 Task: Look for products in the category "Hand Soap" from Sprouts only.
Action: Mouse moved to (781, 306)
Screenshot: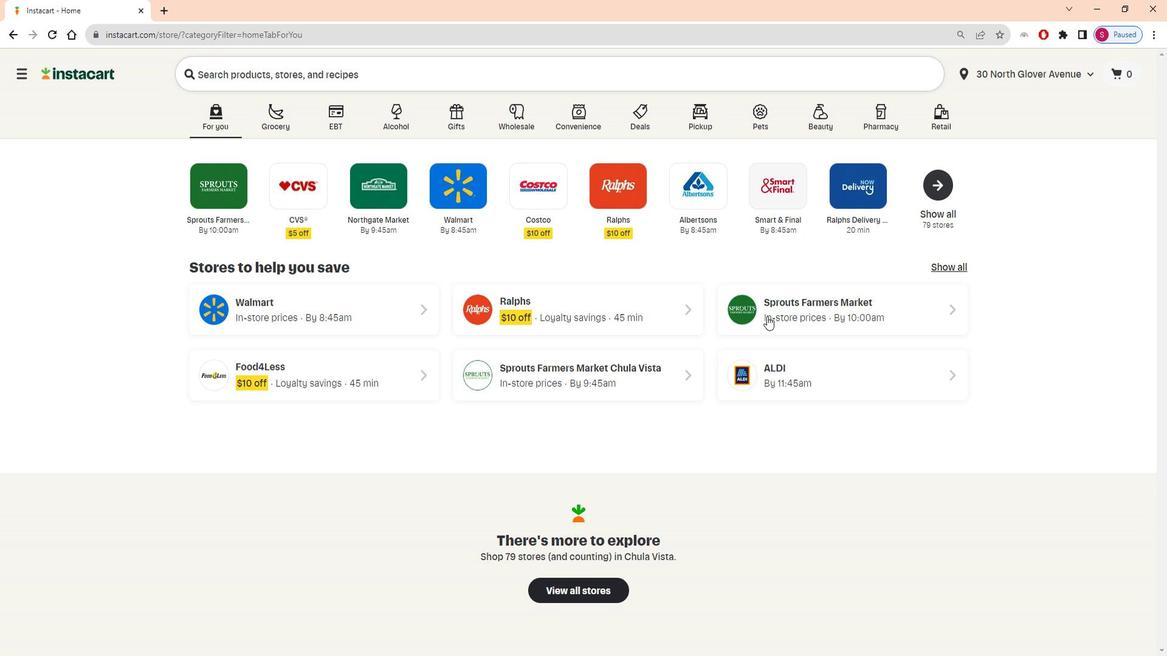 
Action: Mouse pressed left at (781, 306)
Screenshot: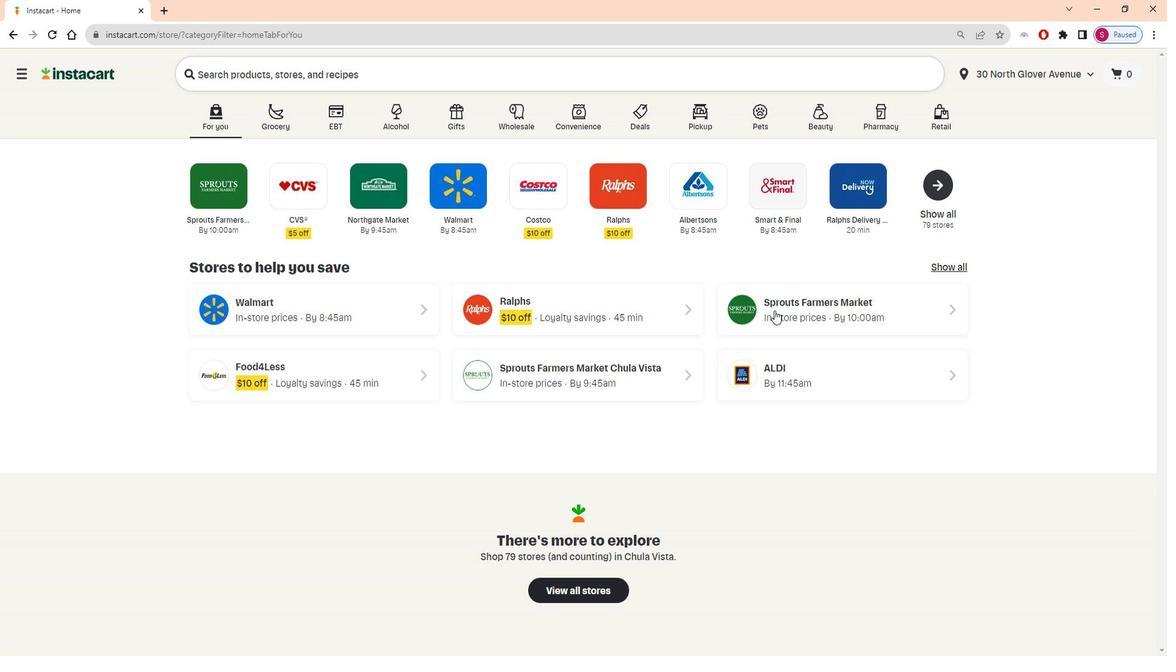 
Action: Mouse moved to (68, 417)
Screenshot: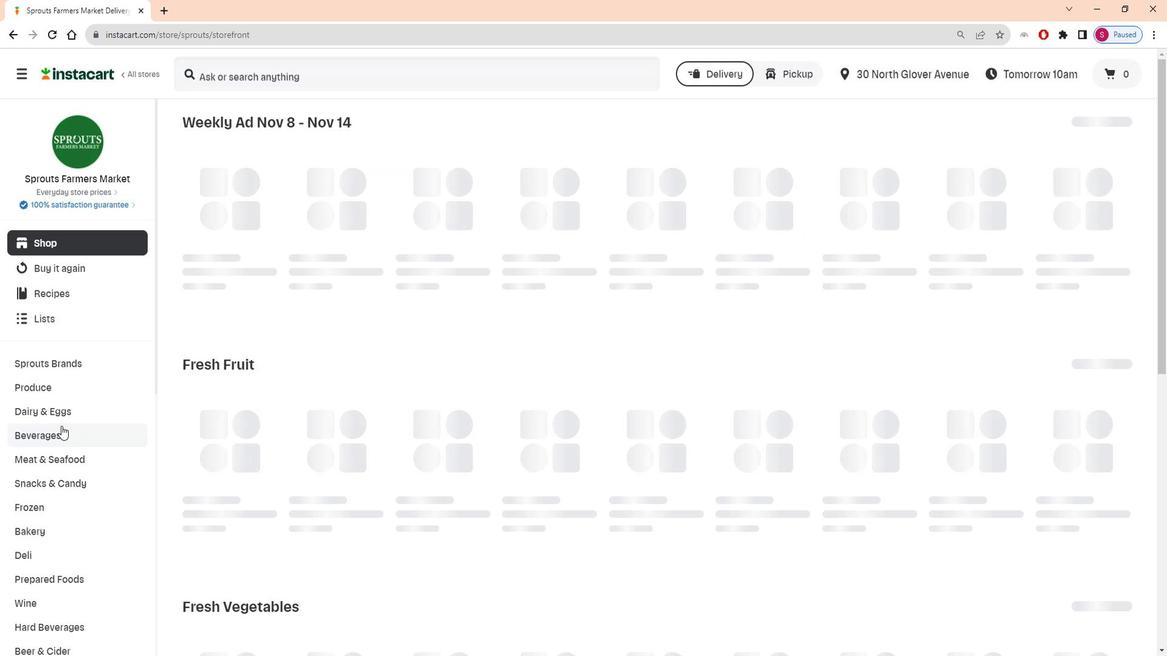 
Action: Mouse scrolled (68, 417) with delta (0, 0)
Screenshot: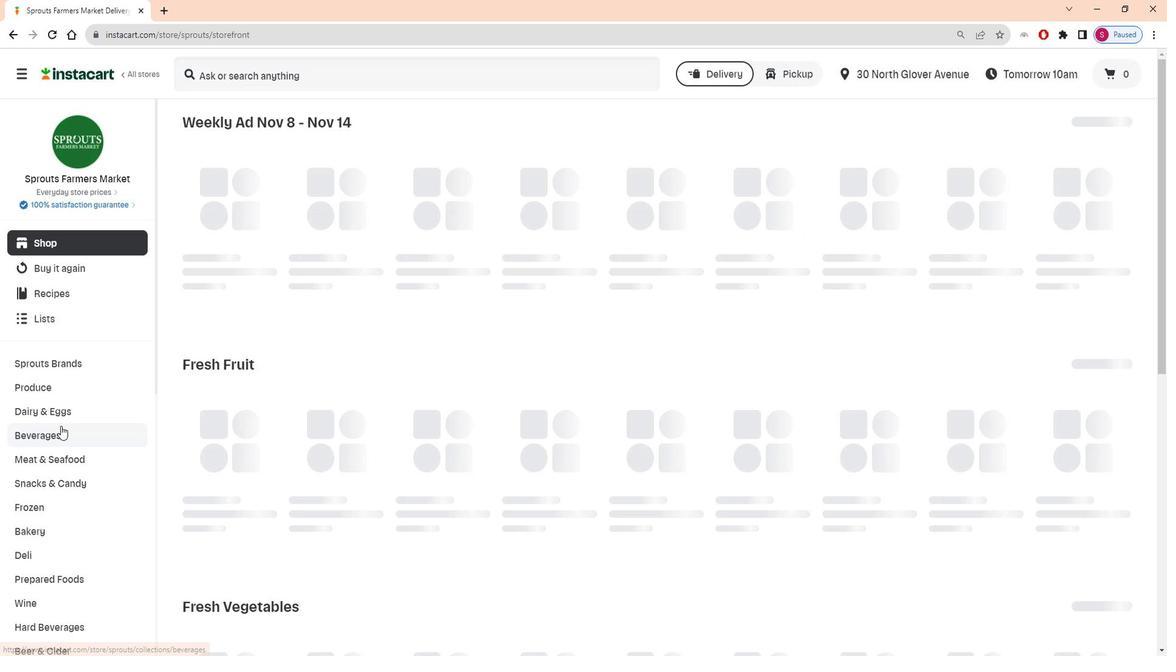 
Action: Mouse scrolled (68, 417) with delta (0, 0)
Screenshot: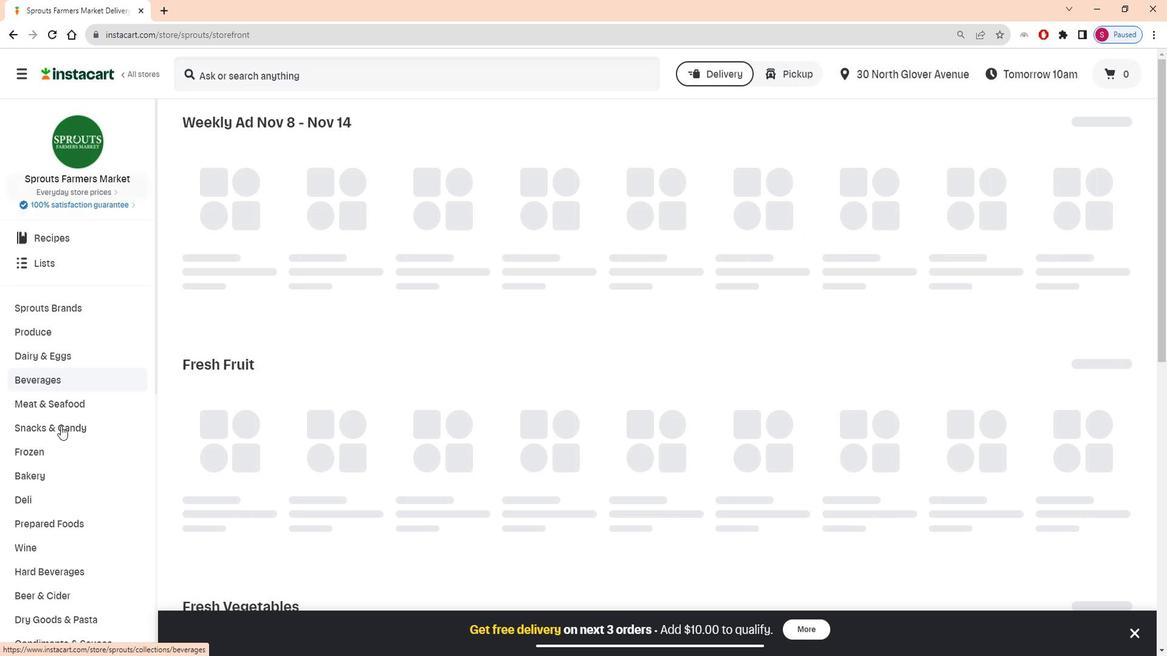 
Action: Mouse scrolled (68, 417) with delta (0, 0)
Screenshot: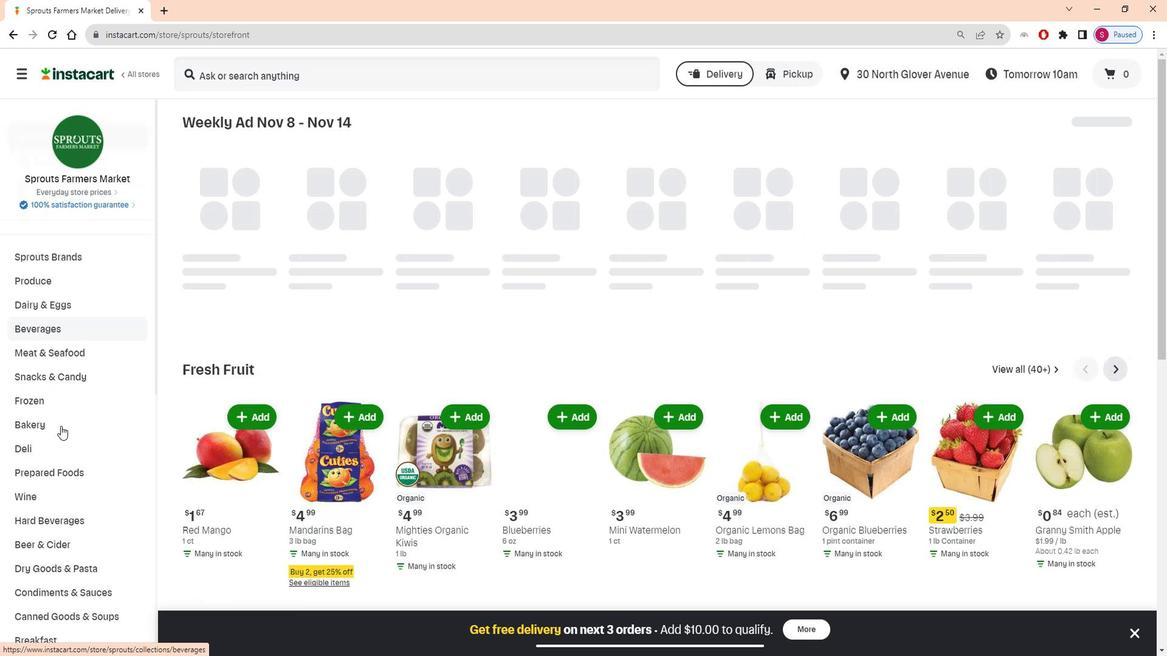 
Action: Mouse scrolled (68, 417) with delta (0, 0)
Screenshot: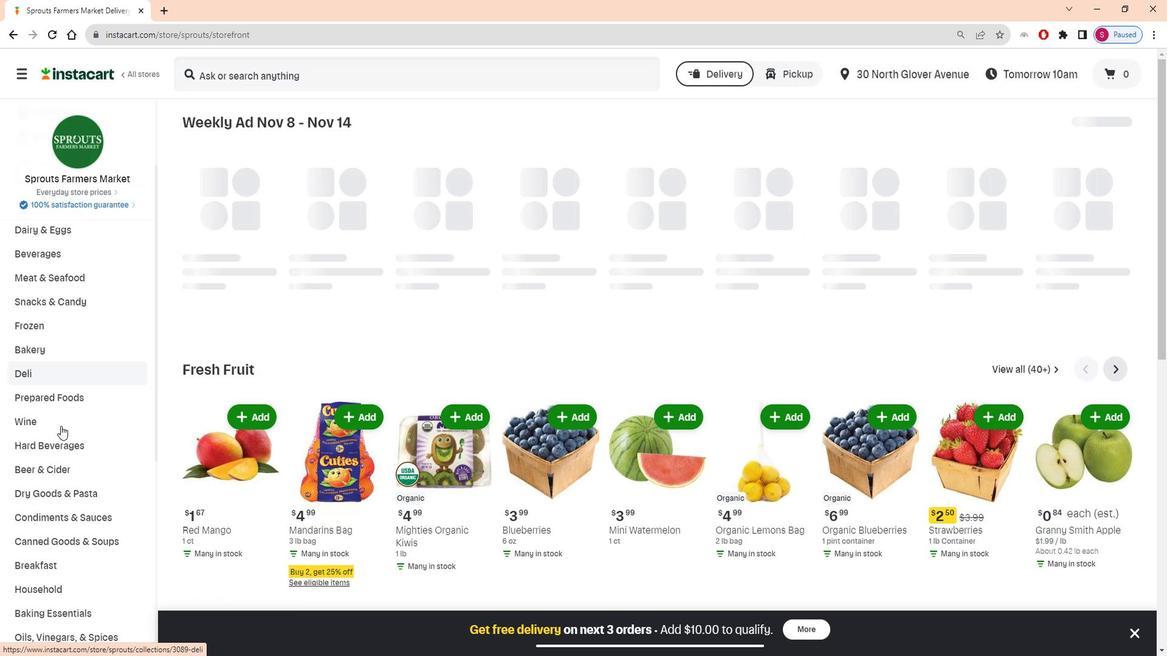 
Action: Mouse scrolled (68, 417) with delta (0, 0)
Screenshot: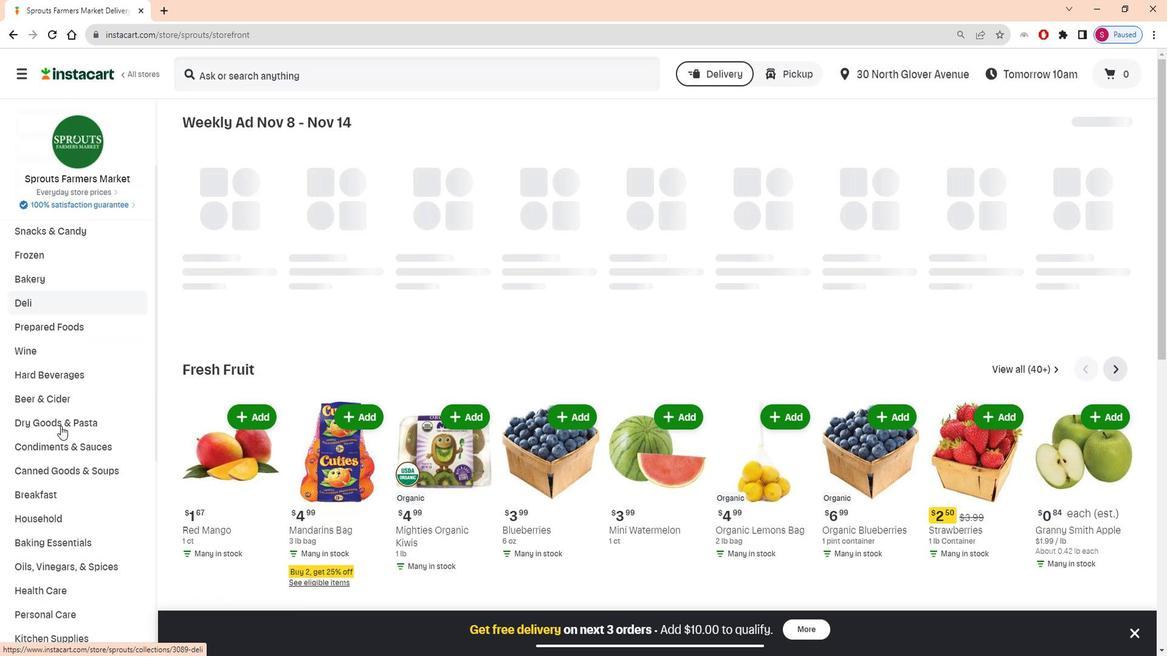 
Action: Mouse moved to (75, 538)
Screenshot: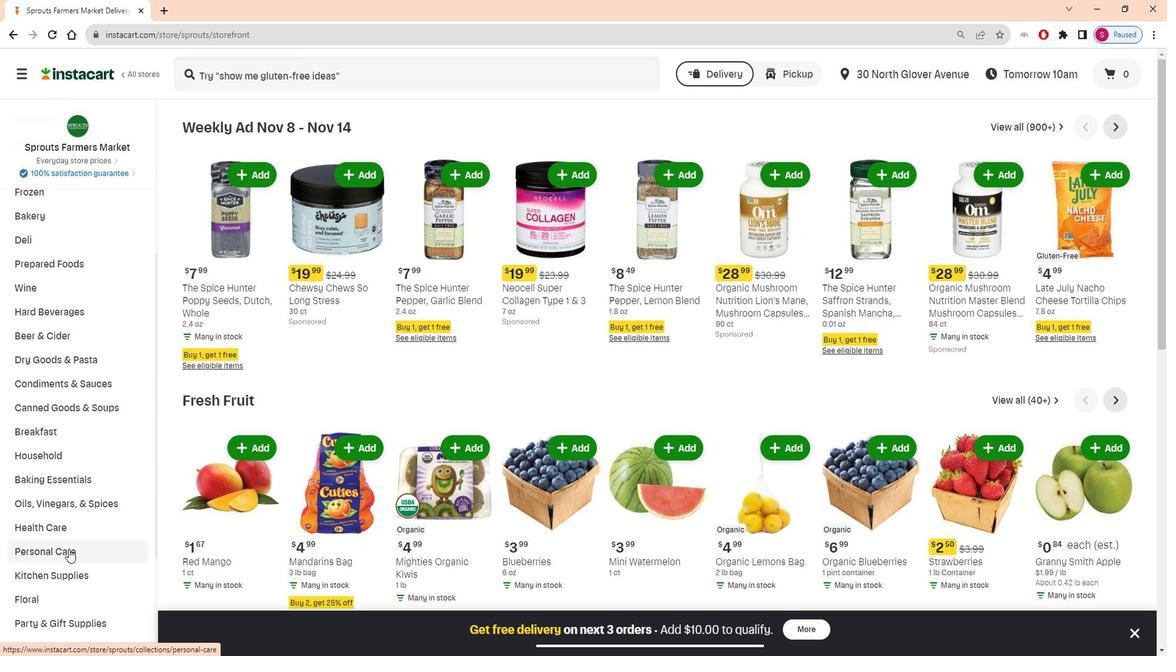 
Action: Mouse pressed left at (75, 538)
Screenshot: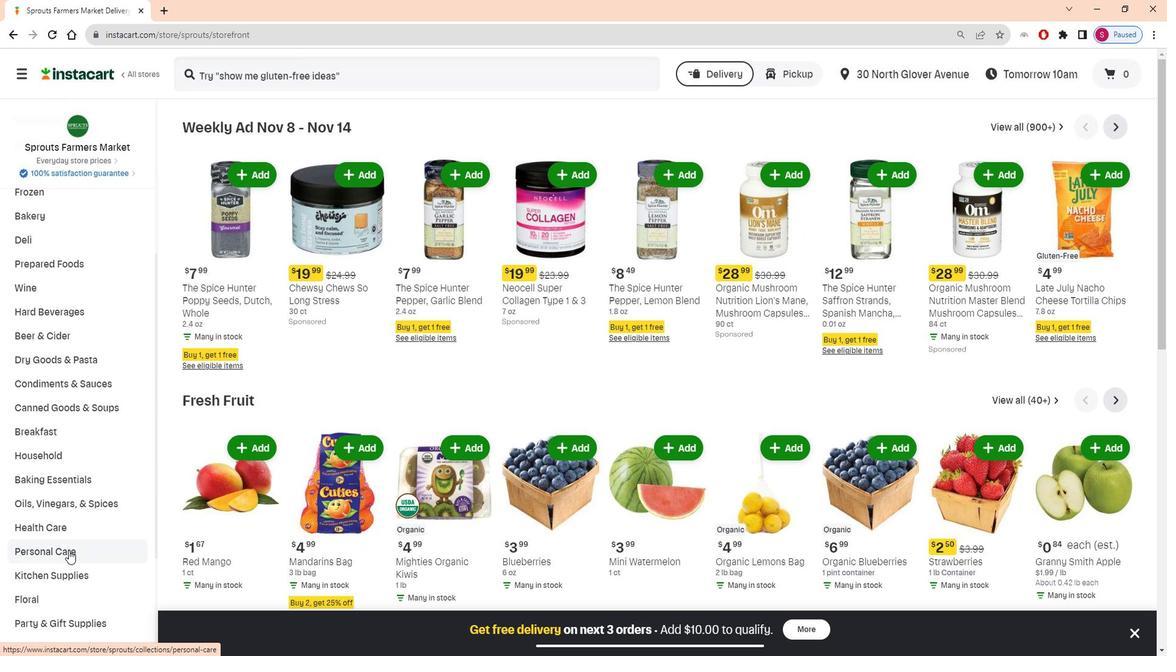 
Action: Mouse moved to (303, 167)
Screenshot: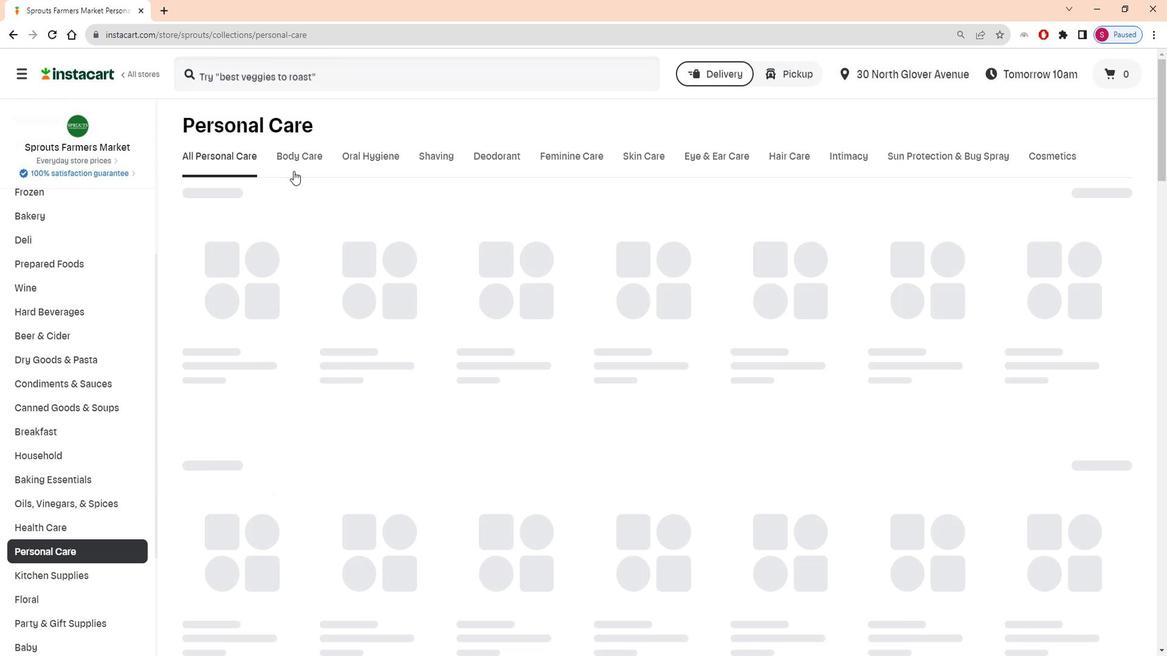 
Action: Mouse pressed left at (303, 167)
Screenshot: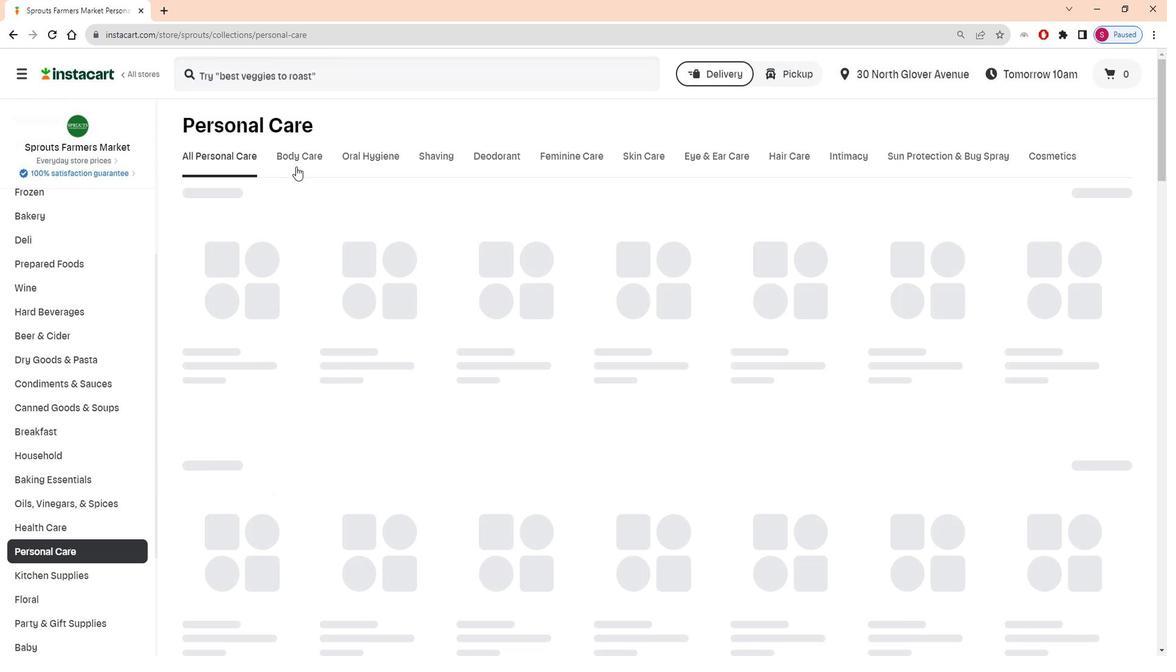 
Action: Mouse moved to (425, 201)
Screenshot: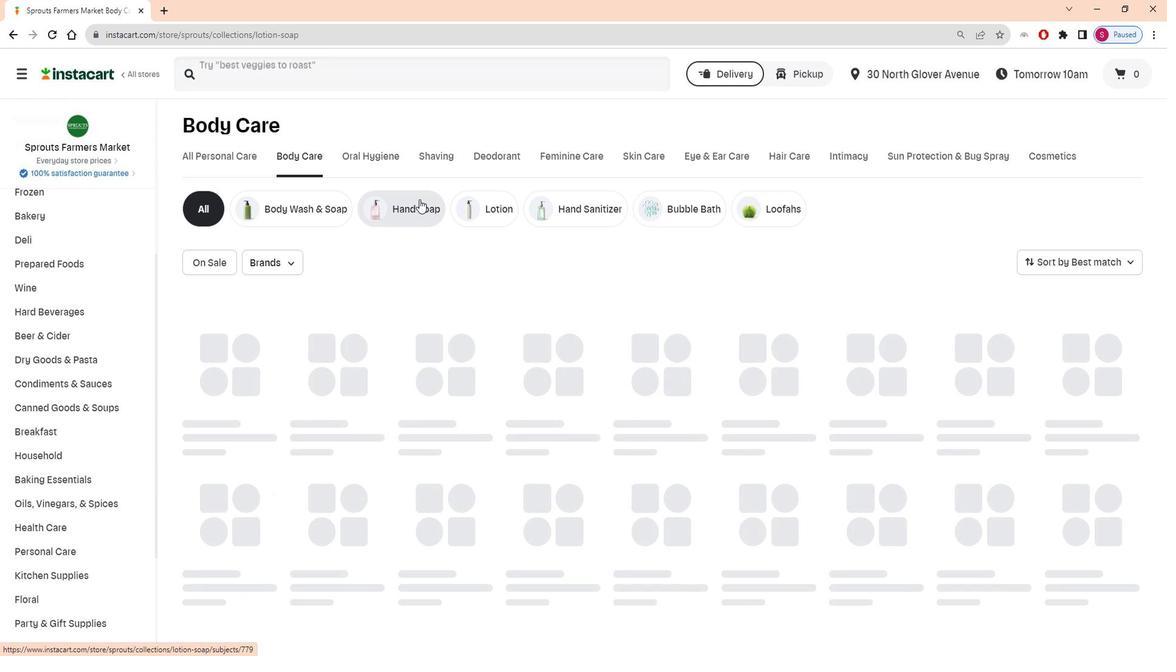 
Action: Mouse pressed left at (425, 201)
Screenshot: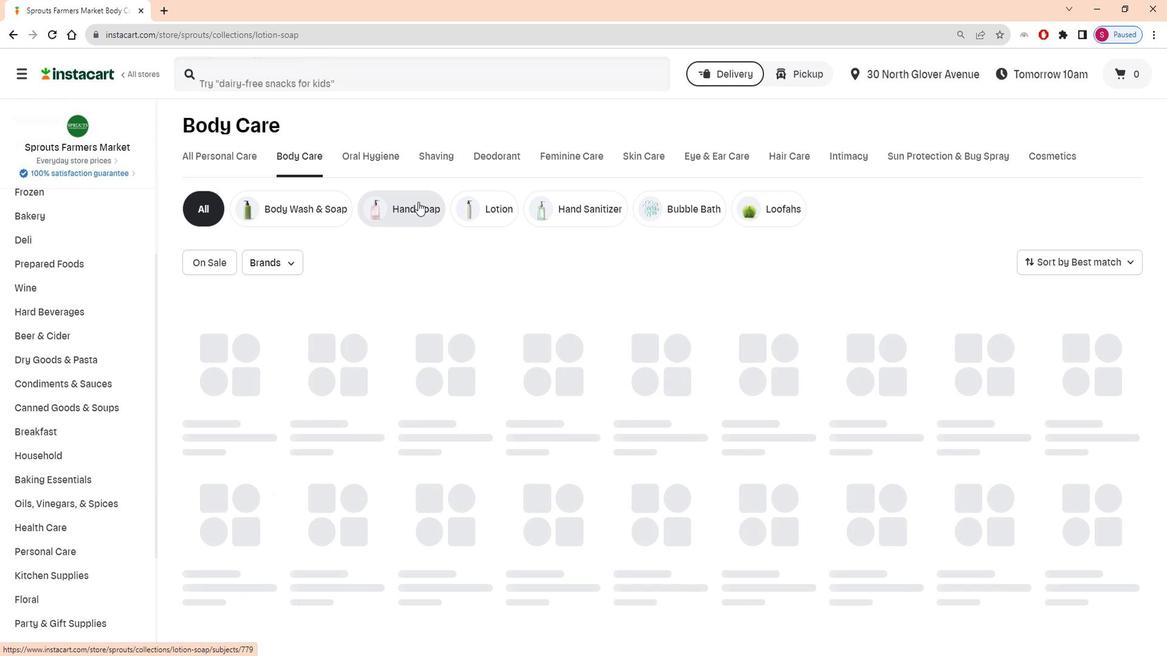 
Action: Mouse moved to (300, 263)
Screenshot: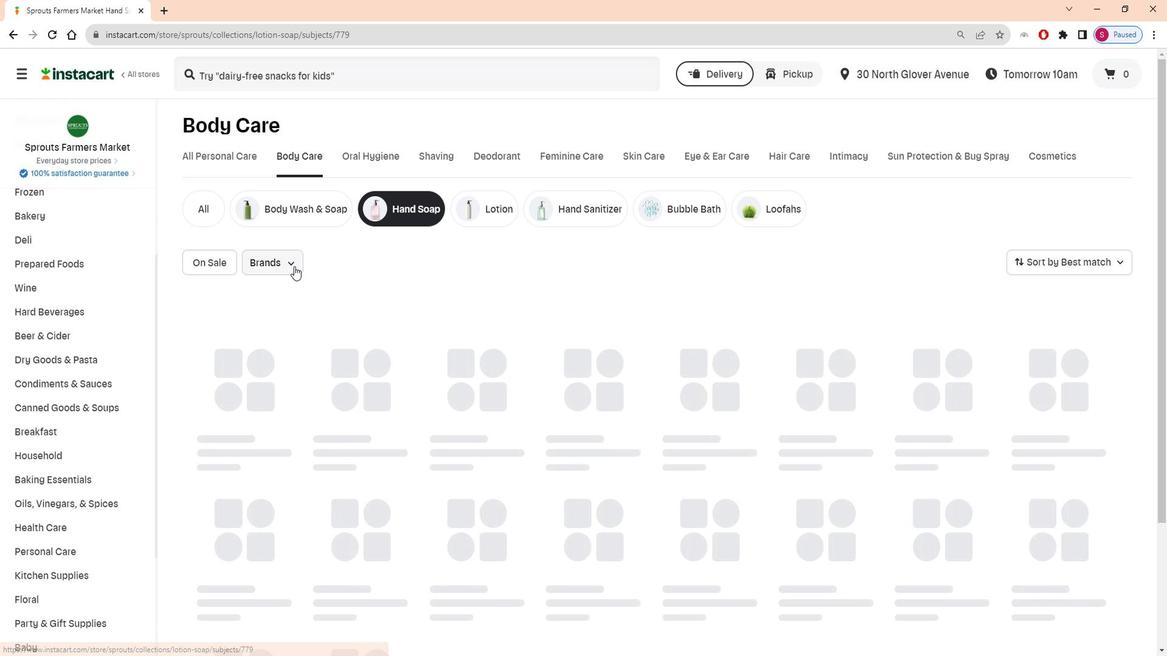 
Action: Mouse pressed left at (300, 263)
Screenshot: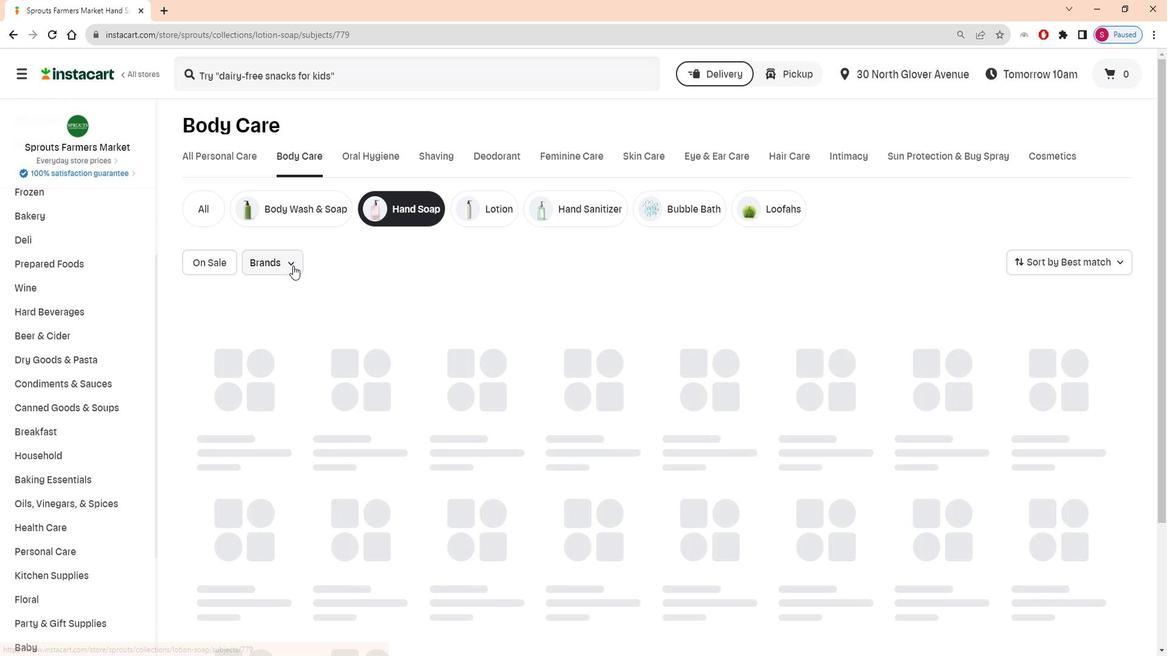
Action: Mouse moved to (281, 327)
Screenshot: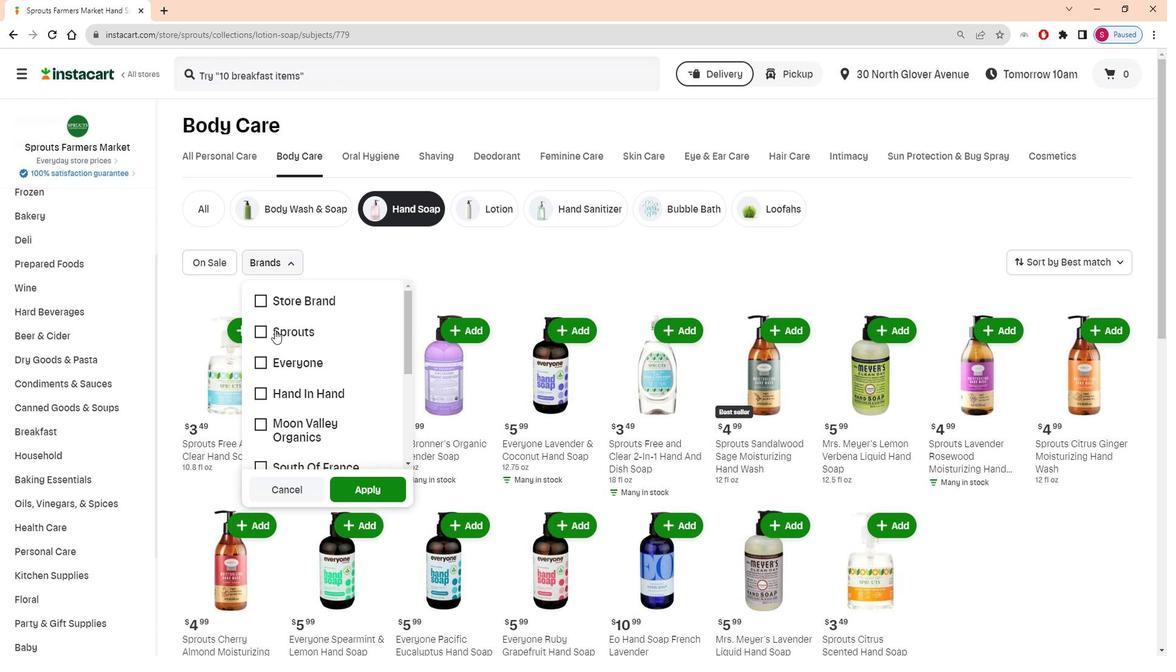 
Action: Mouse pressed left at (281, 327)
Screenshot: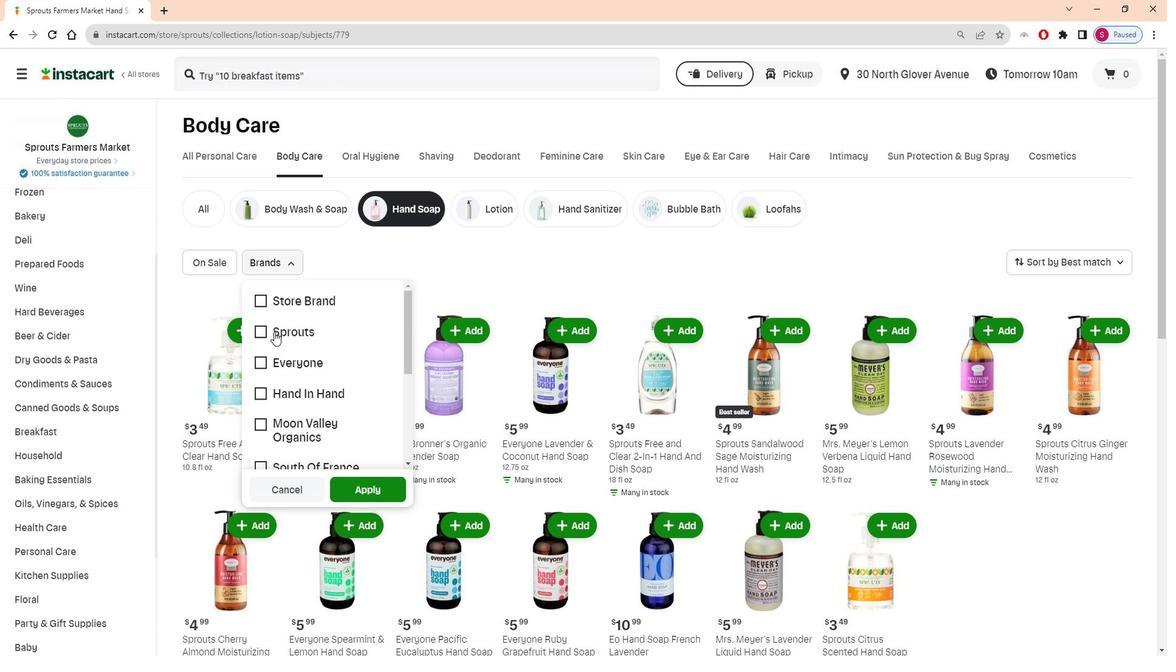 
Action: Mouse moved to (356, 470)
Screenshot: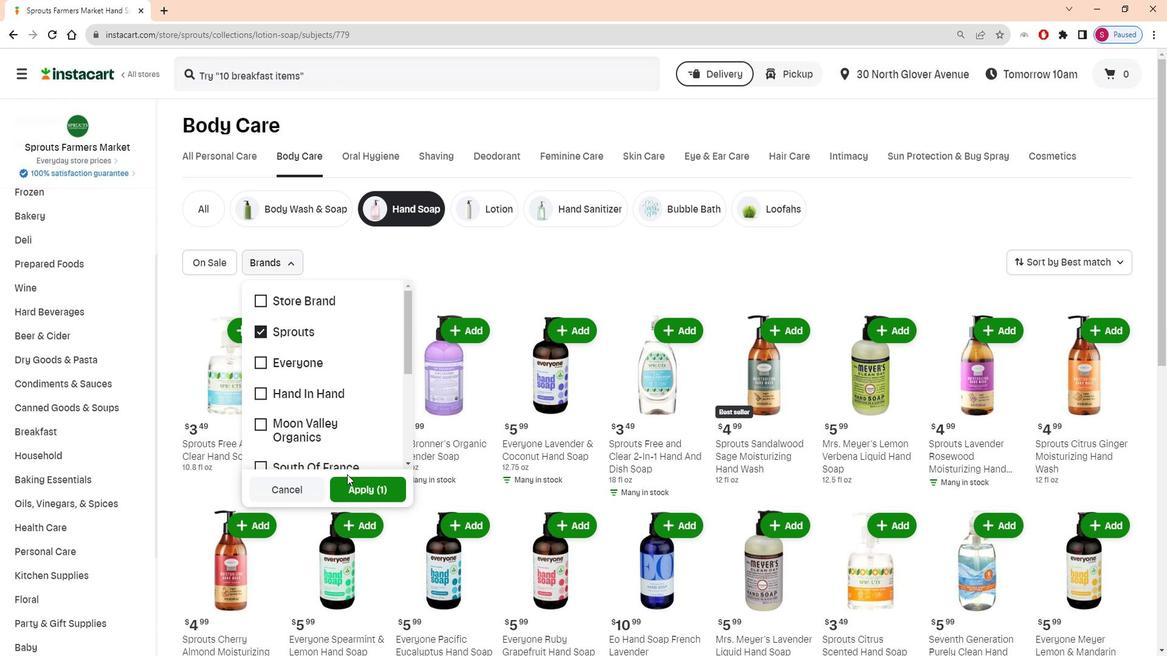 
Action: Mouse pressed left at (356, 470)
Screenshot: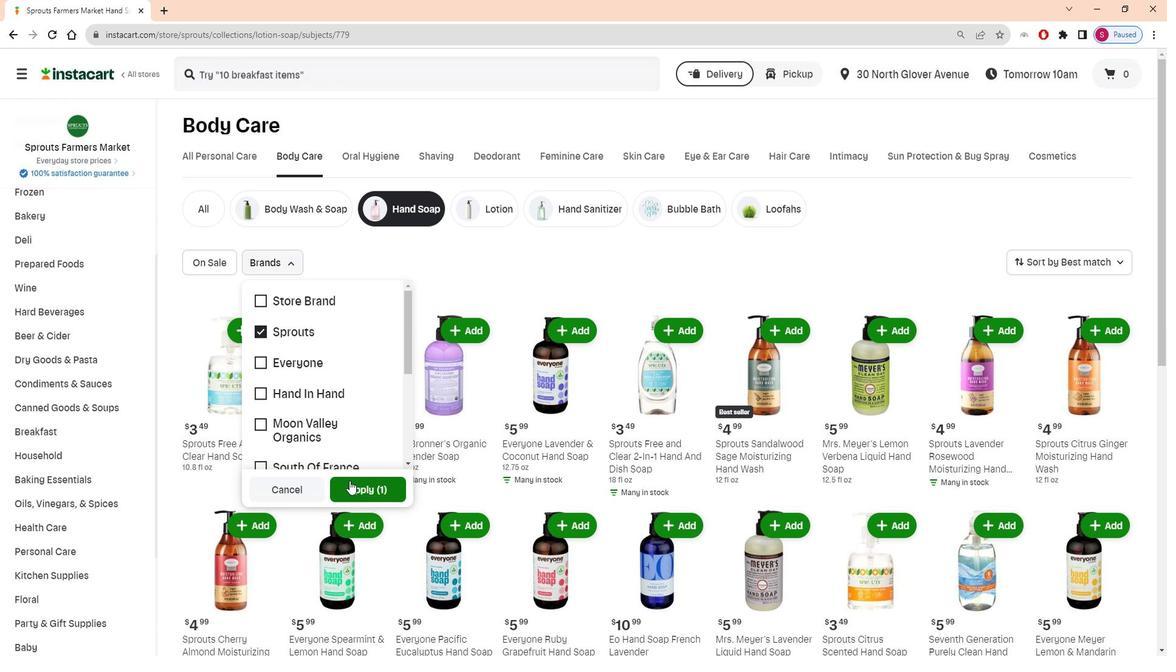 
Action: Mouse moved to (514, 262)
Screenshot: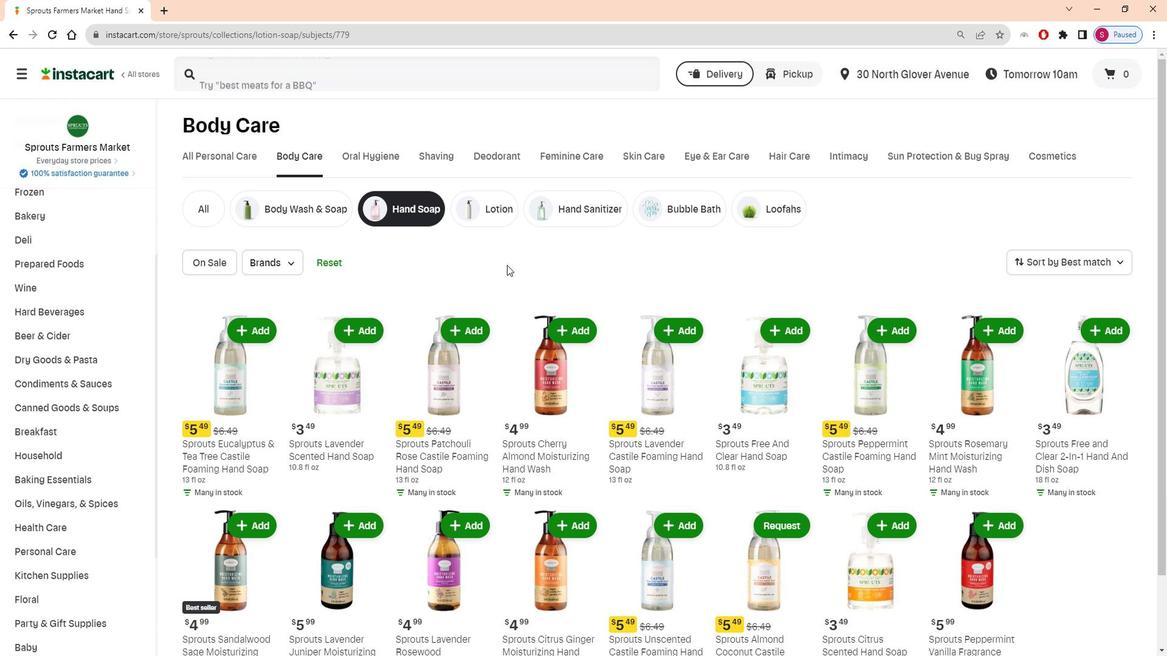 
Action: Mouse scrolled (514, 261) with delta (0, 0)
Screenshot: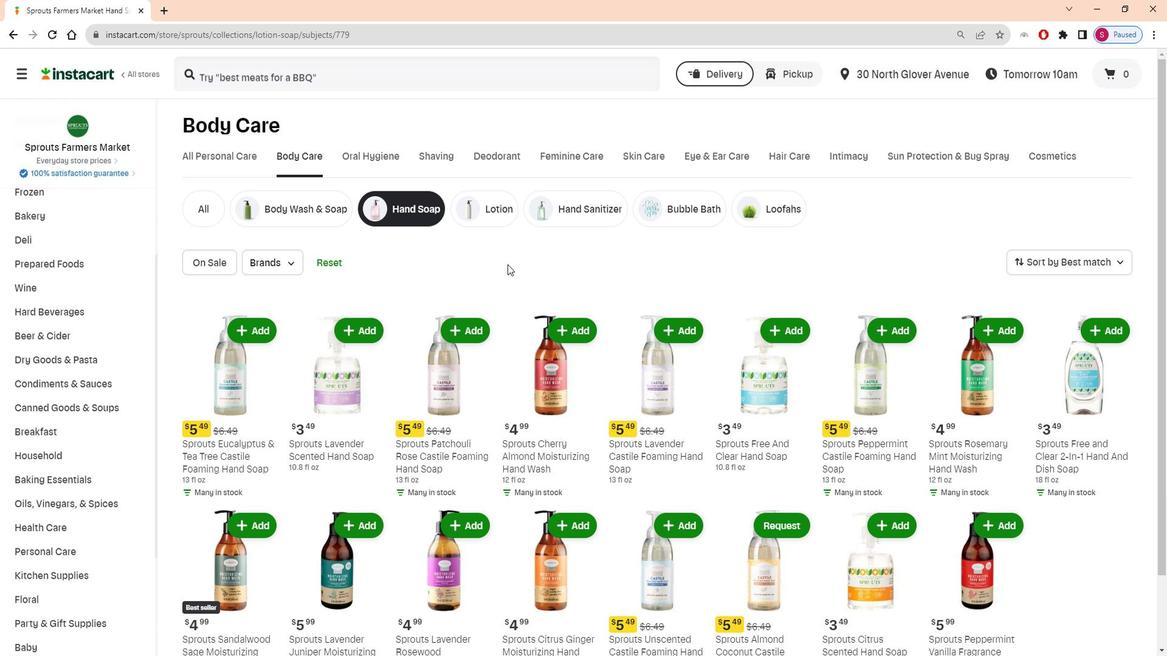 
Action: Mouse scrolled (514, 261) with delta (0, 0)
Screenshot: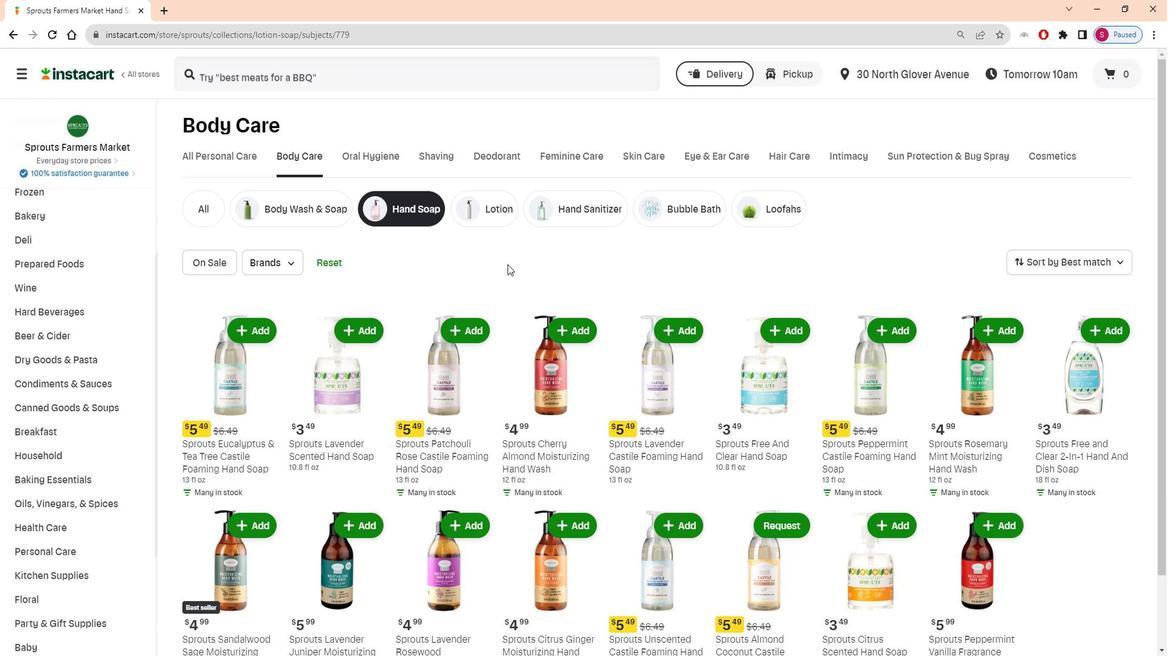 
Action: Mouse scrolled (514, 261) with delta (0, 0)
Screenshot: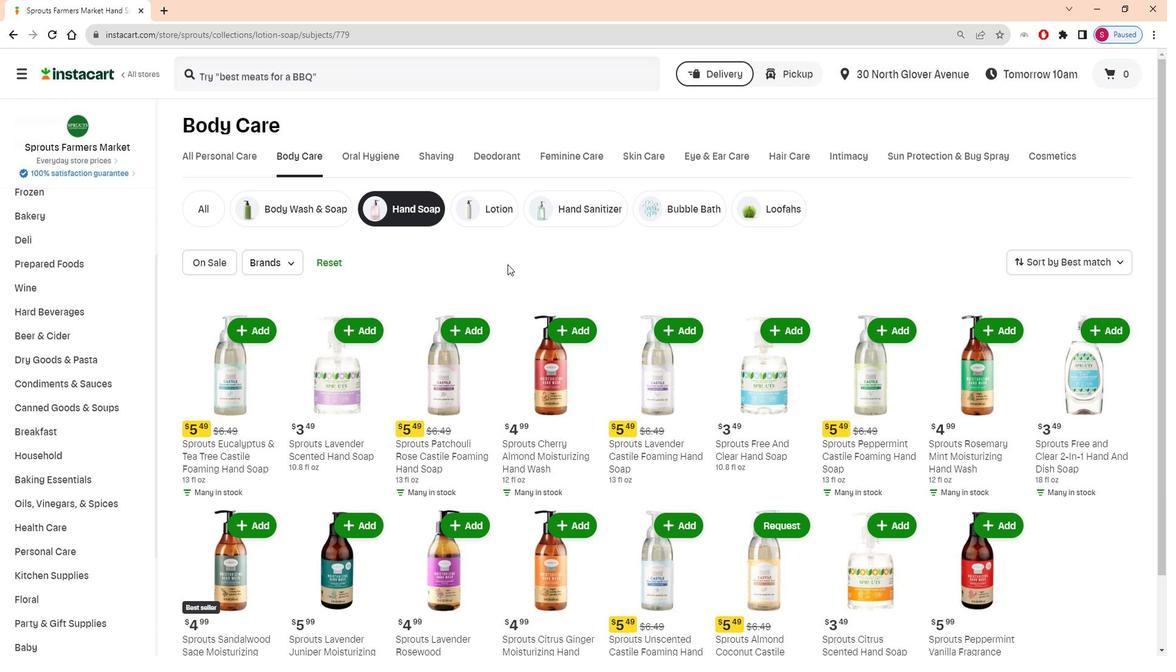 
Action: Mouse moved to (514, 262)
Screenshot: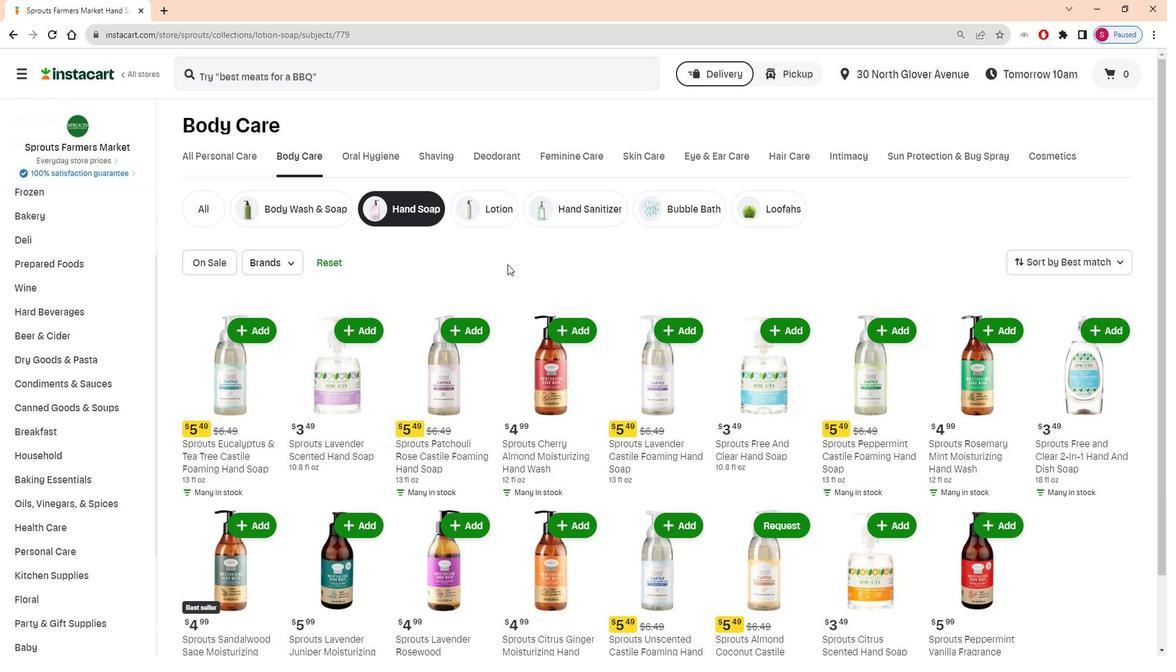 
Action: Mouse scrolled (514, 261) with delta (0, 0)
Screenshot: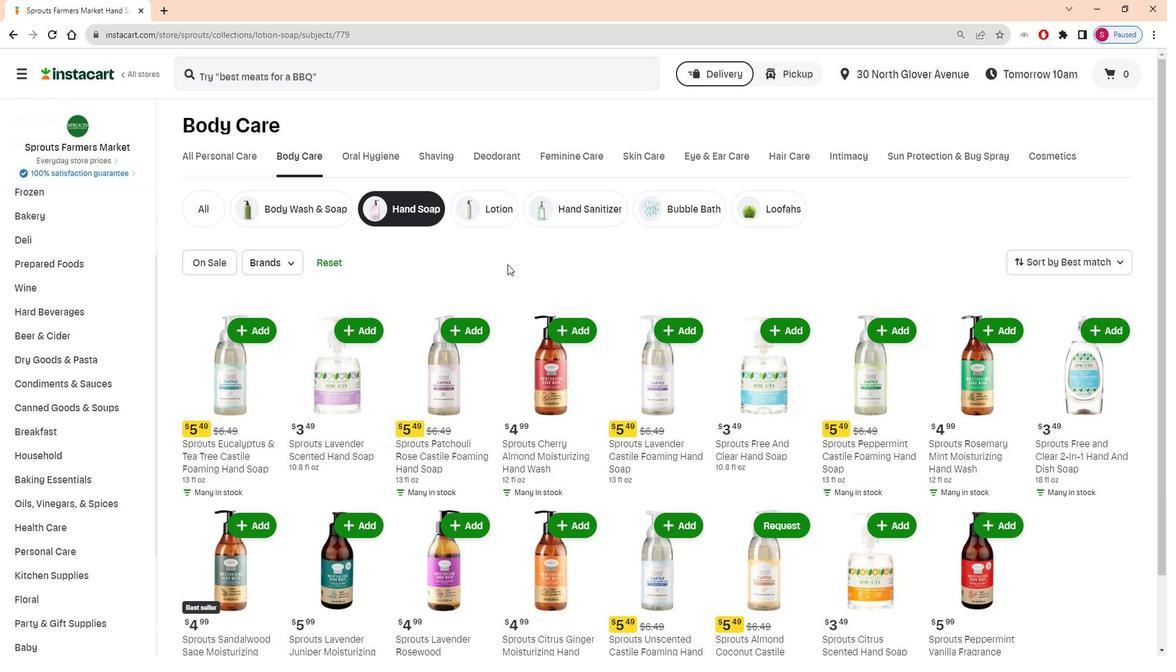 
Action: Mouse scrolled (514, 261) with delta (0, 0)
Screenshot: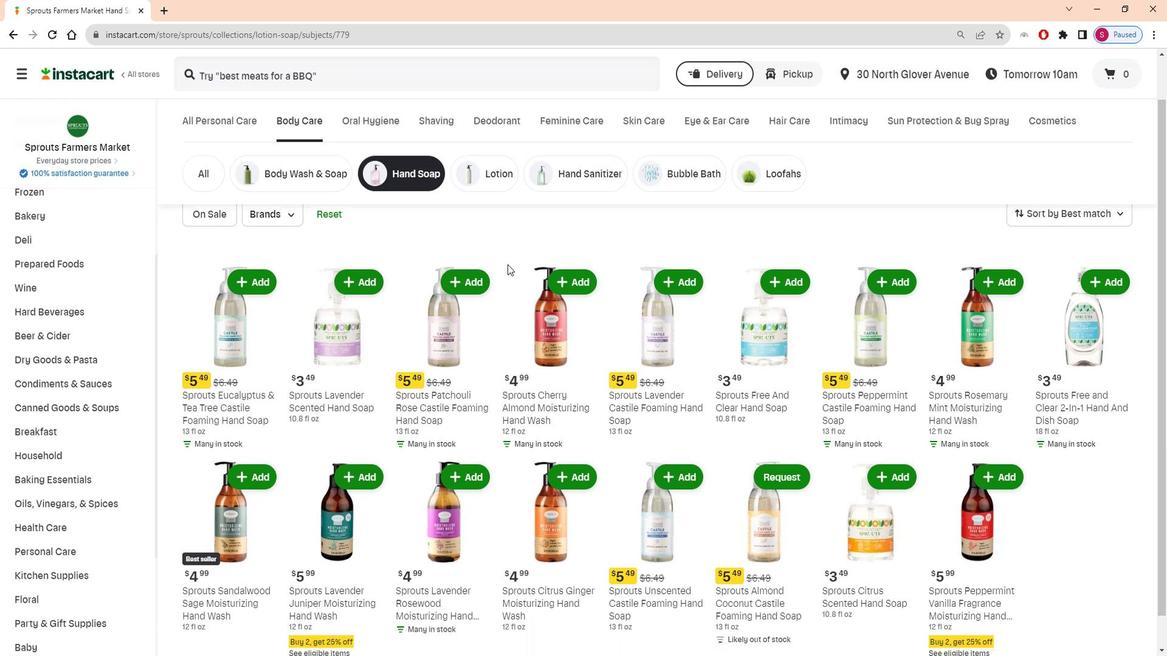 
Action: Mouse scrolled (514, 261) with delta (0, 0)
Screenshot: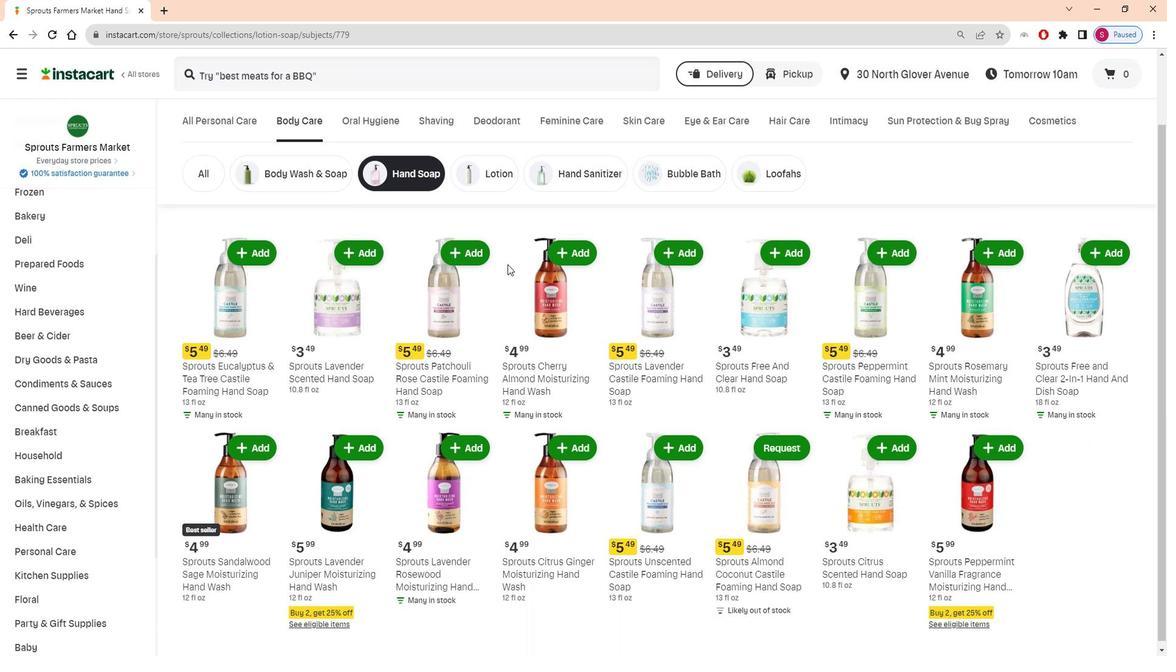 
Action: Mouse scrolled (514, 261) with delta (0, 0)
Screenshot: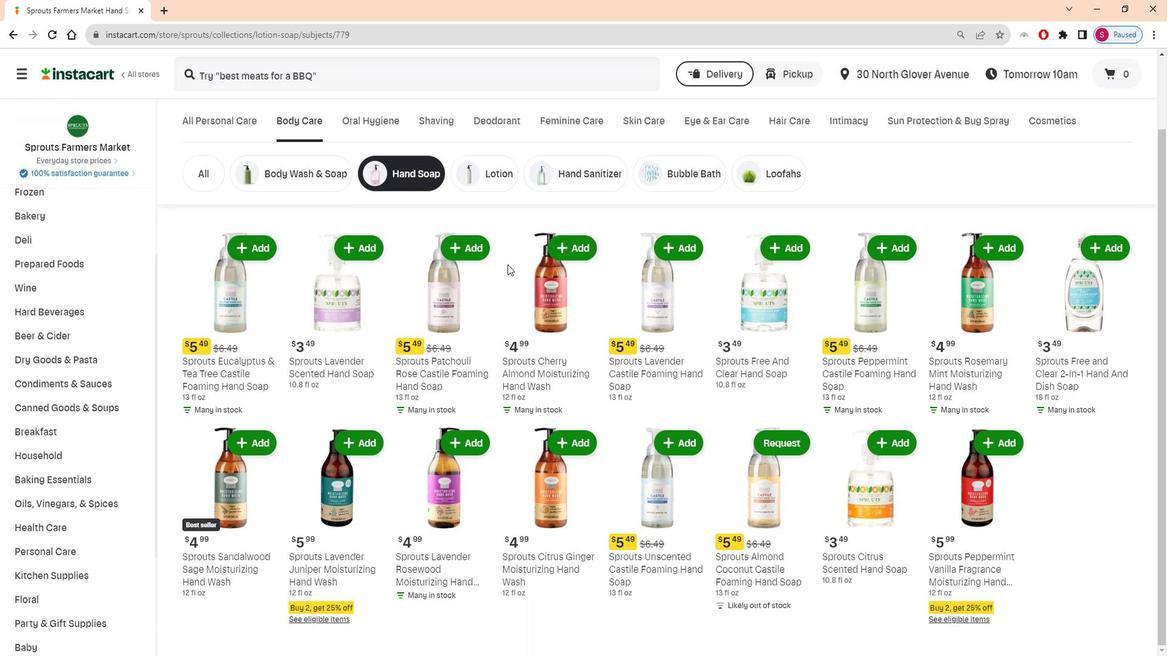 
Action: Mouse scrolled (514, 261) with delta (0, 0)
Screenshot: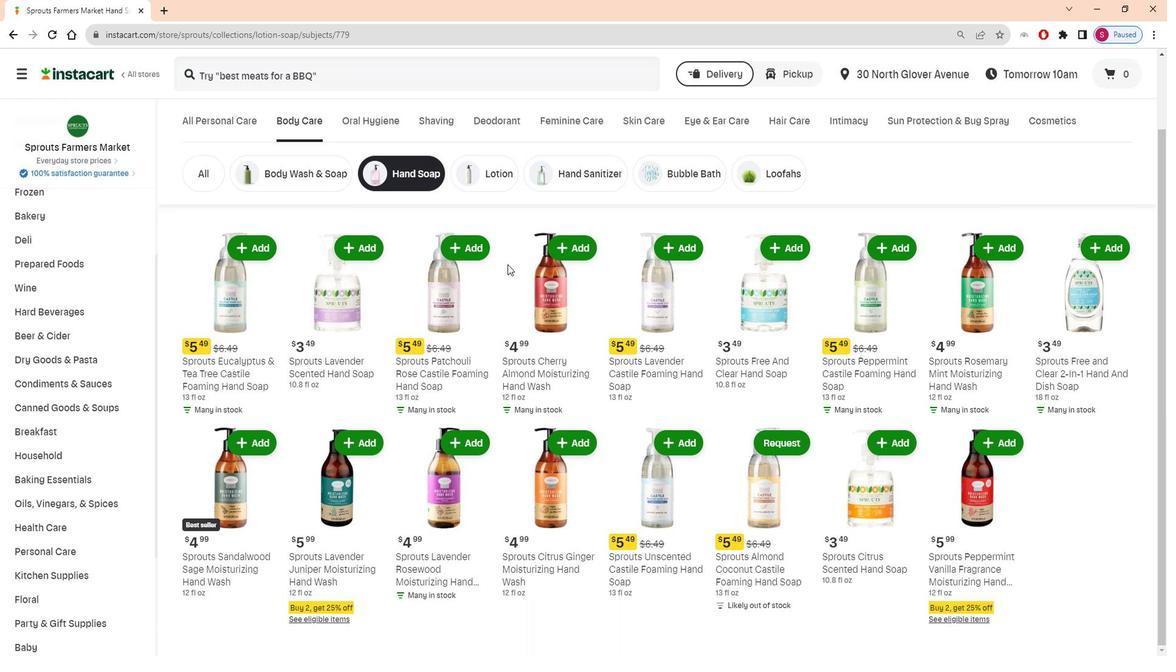 
Action: Mouse moved to (515, 262)
Screenshot: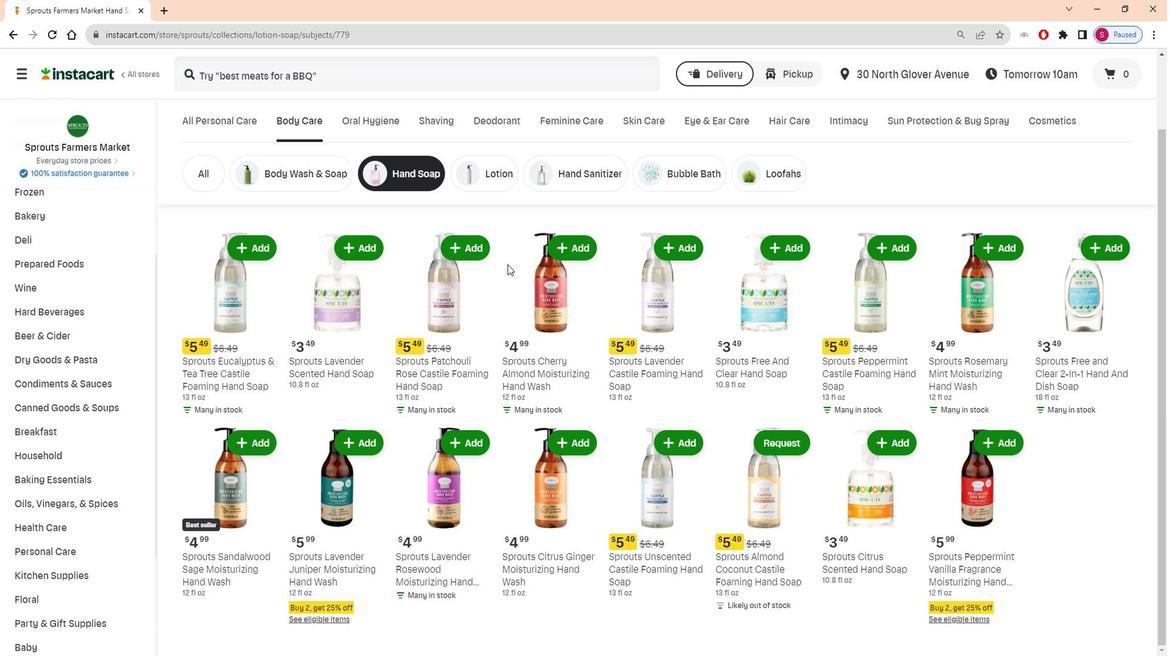 
